 Task: Change the midpoint to percent.
Action: Mouse moved to (183, 134)
Screenshot: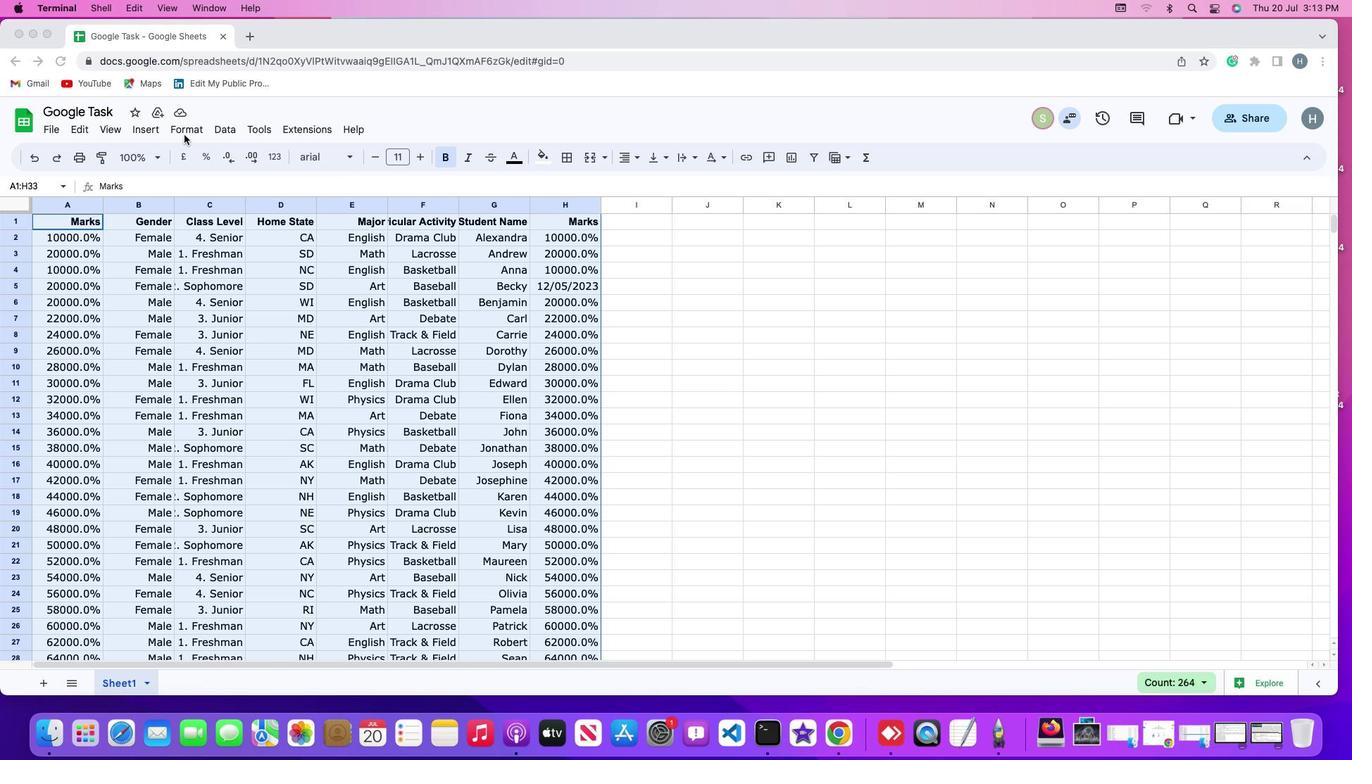 
Action: Mouse pressed left at (183, 134)
Screenshot: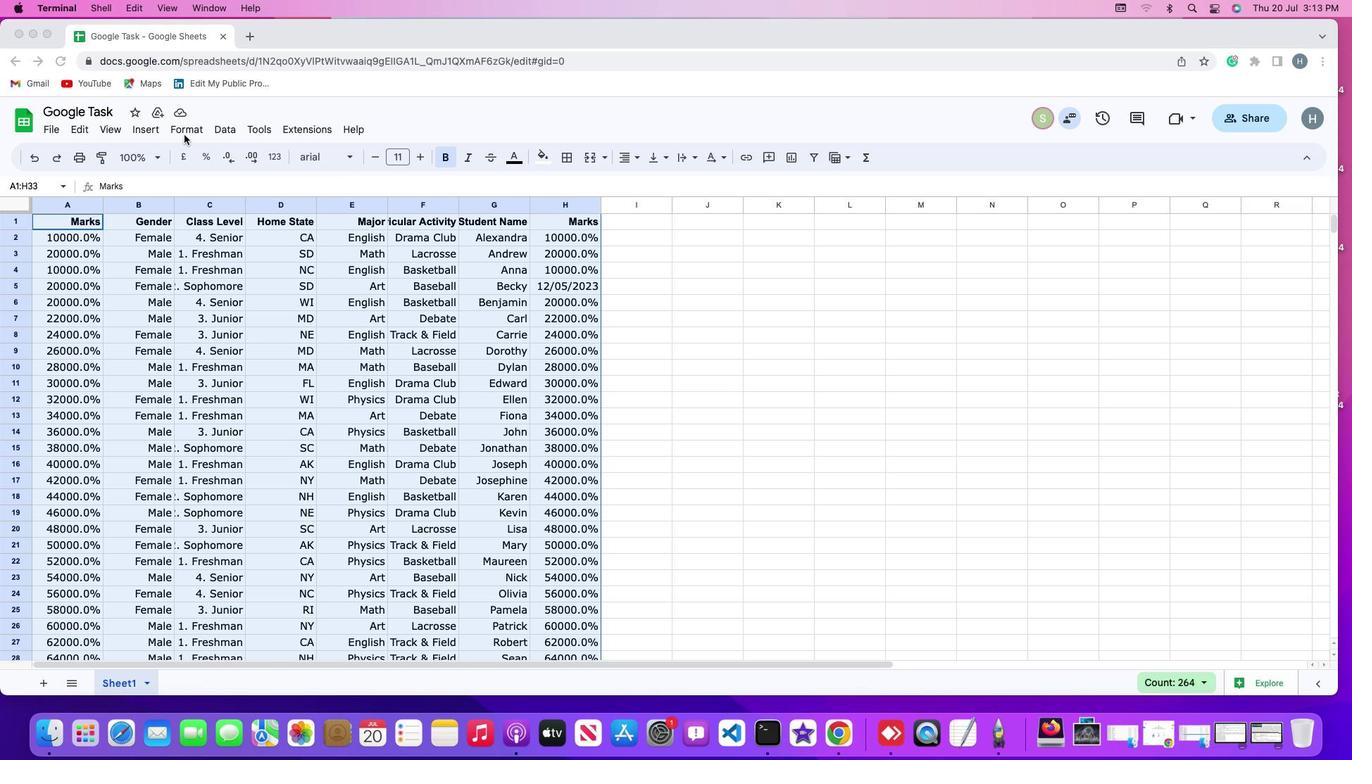 
Action: Mouse moved to (188, 125)
Screenshot: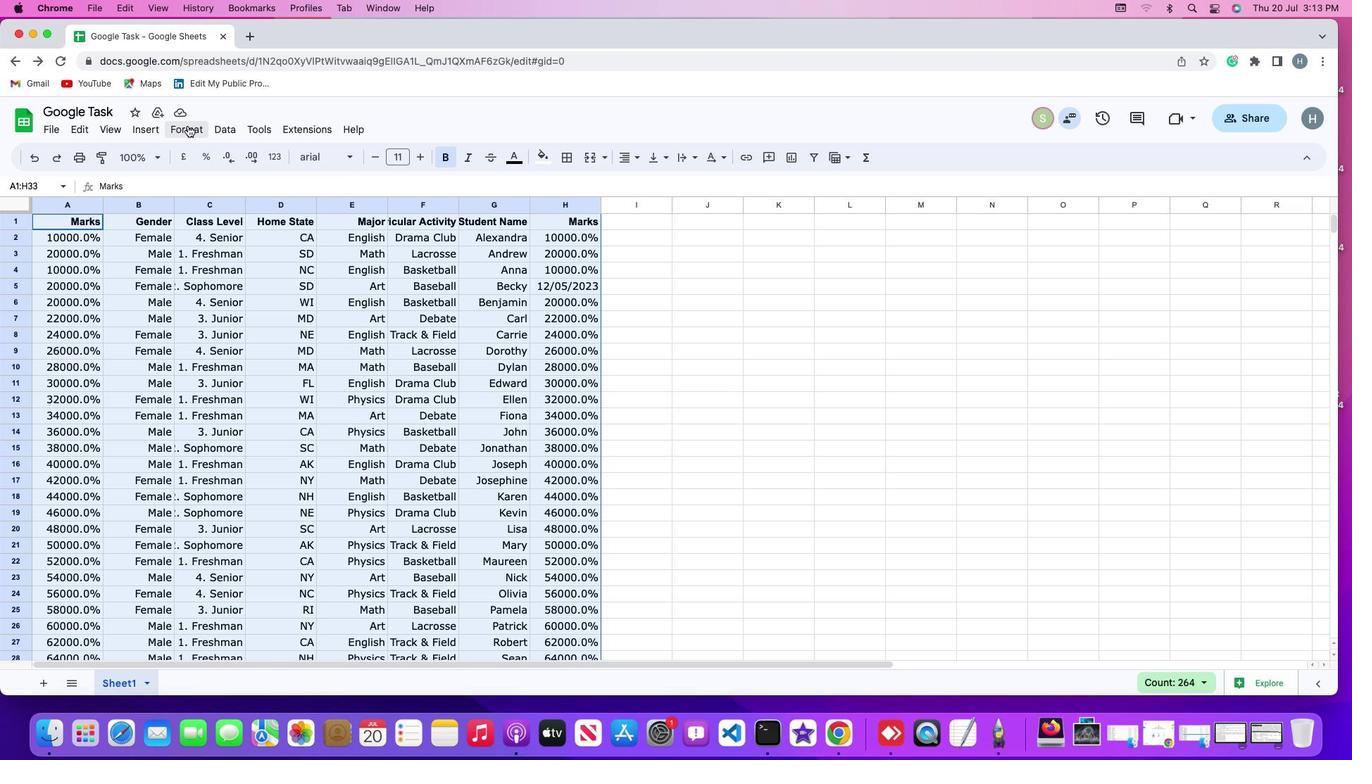 
Action: Mouse pressed left at (188, 125)
Screenshot: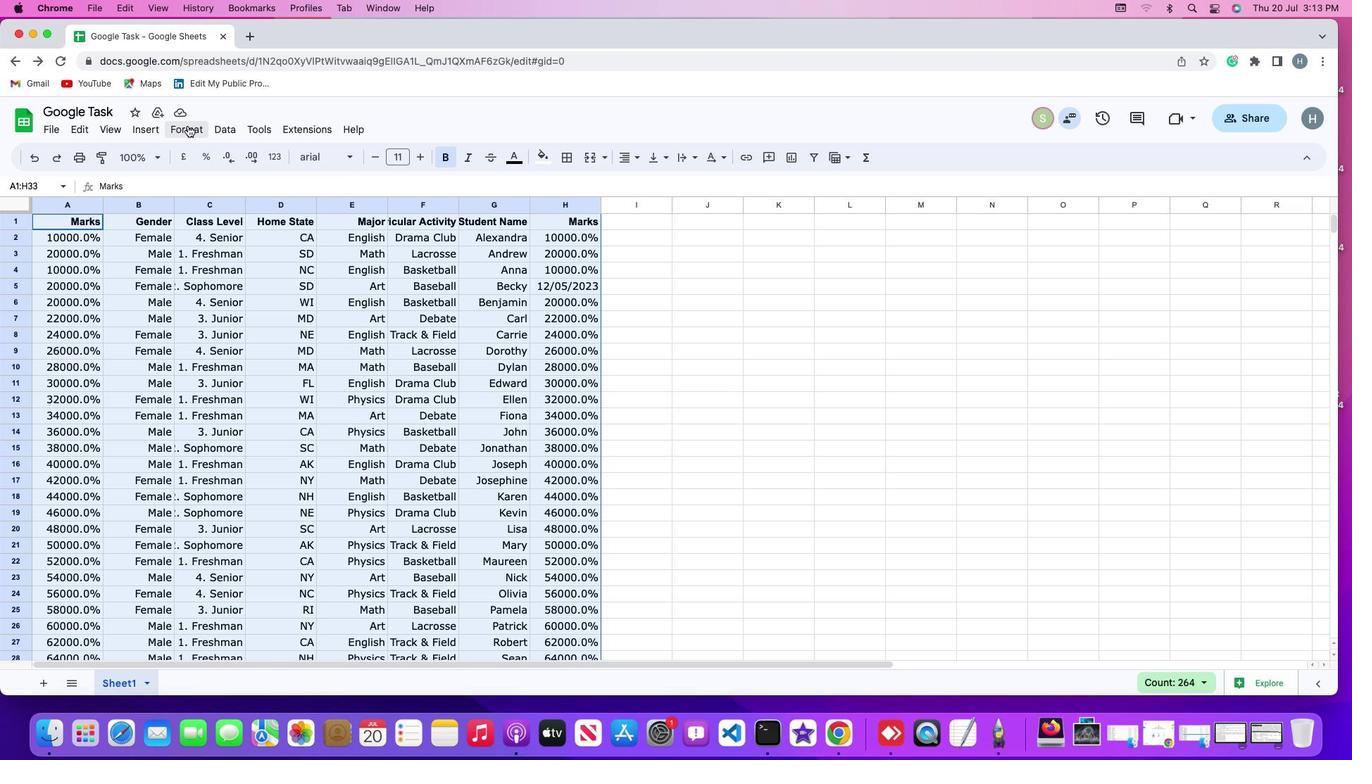 
Action: Mouse moved to (200, 372)
Screenshot: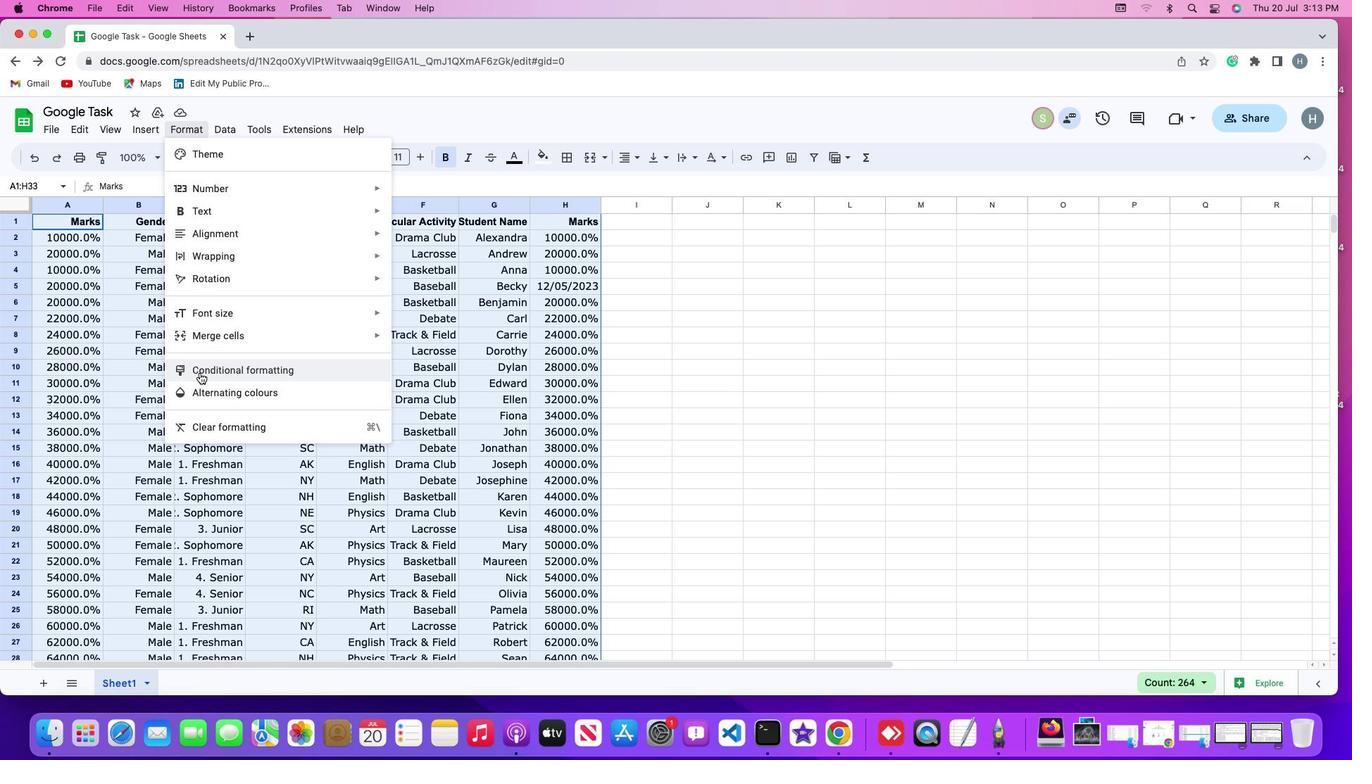 
Action: Mouse pressed left at (200, 372)
Screenshot: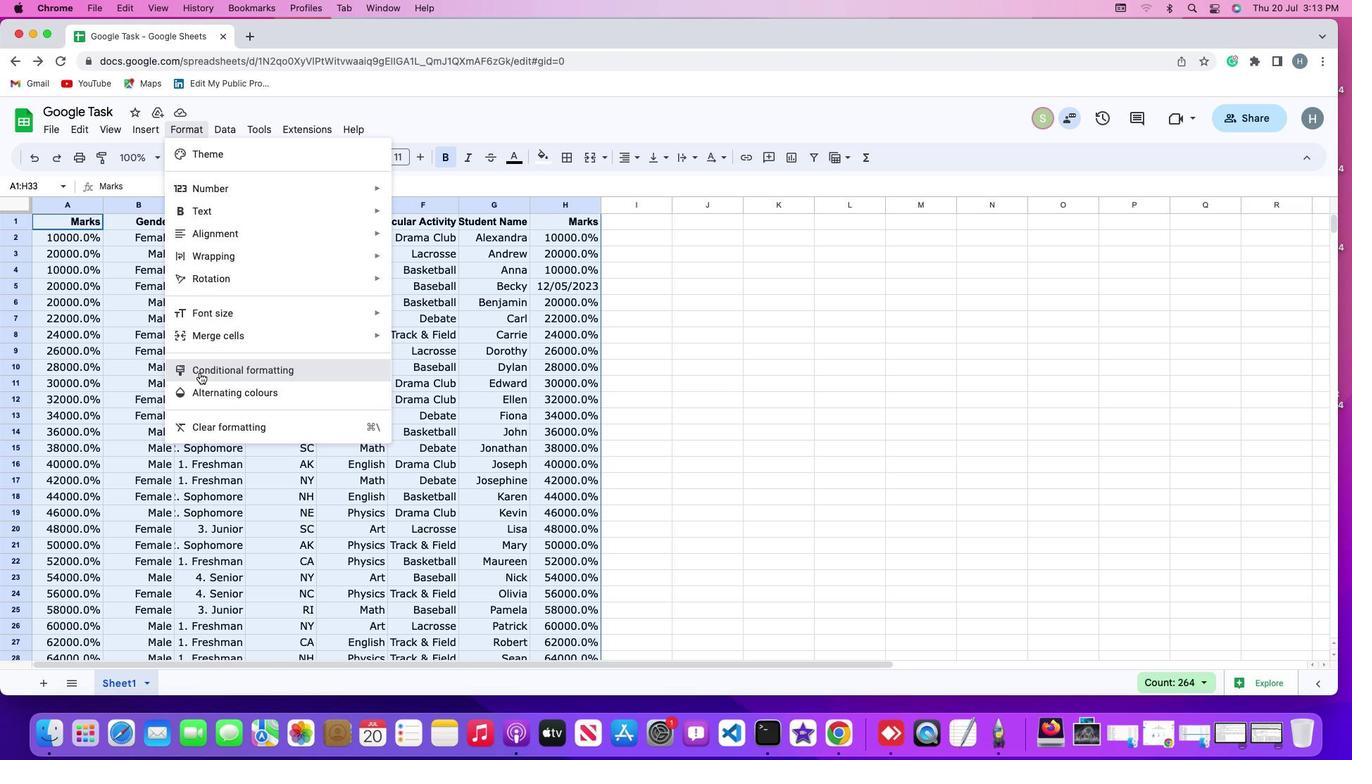 
Action: Mouse moved to (1291, 197)
Screenshot: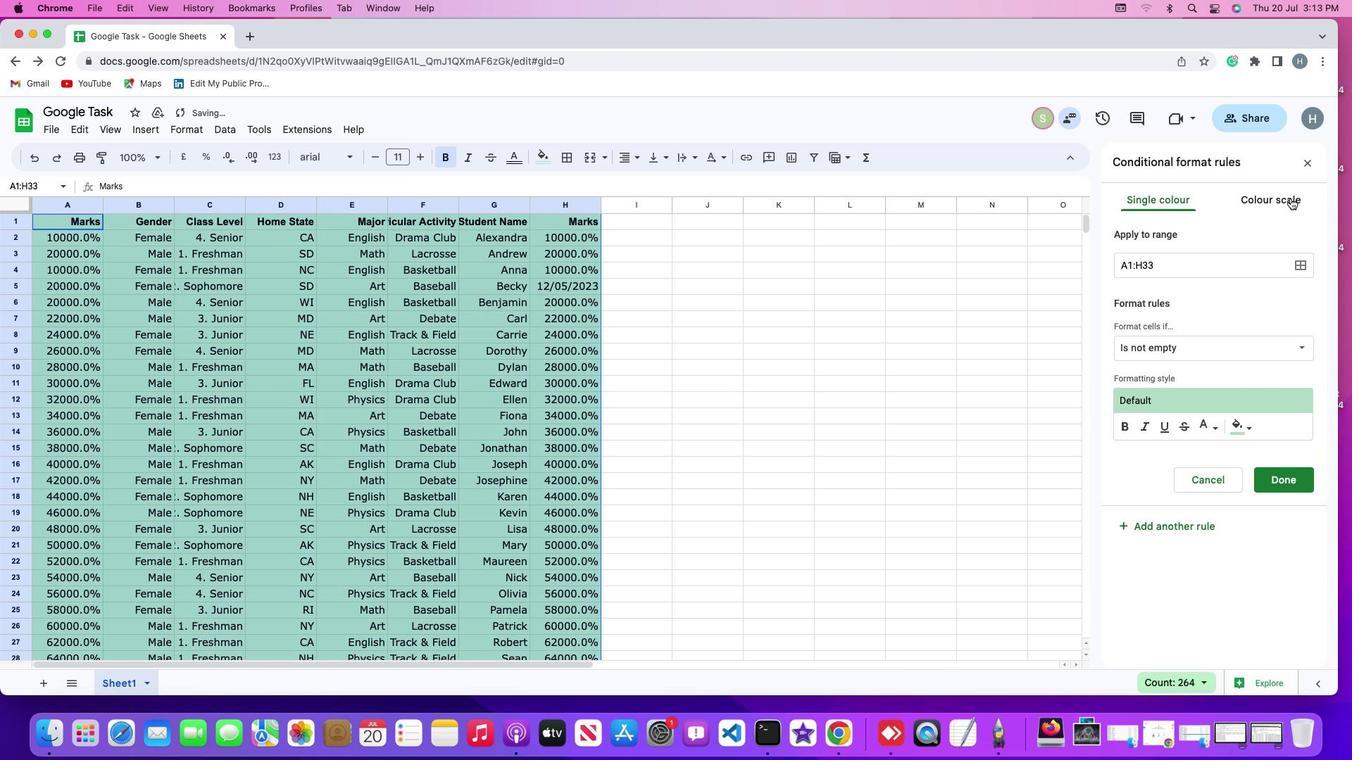 
Action: Mouse pressed left at (1291, 197)
Screenshot: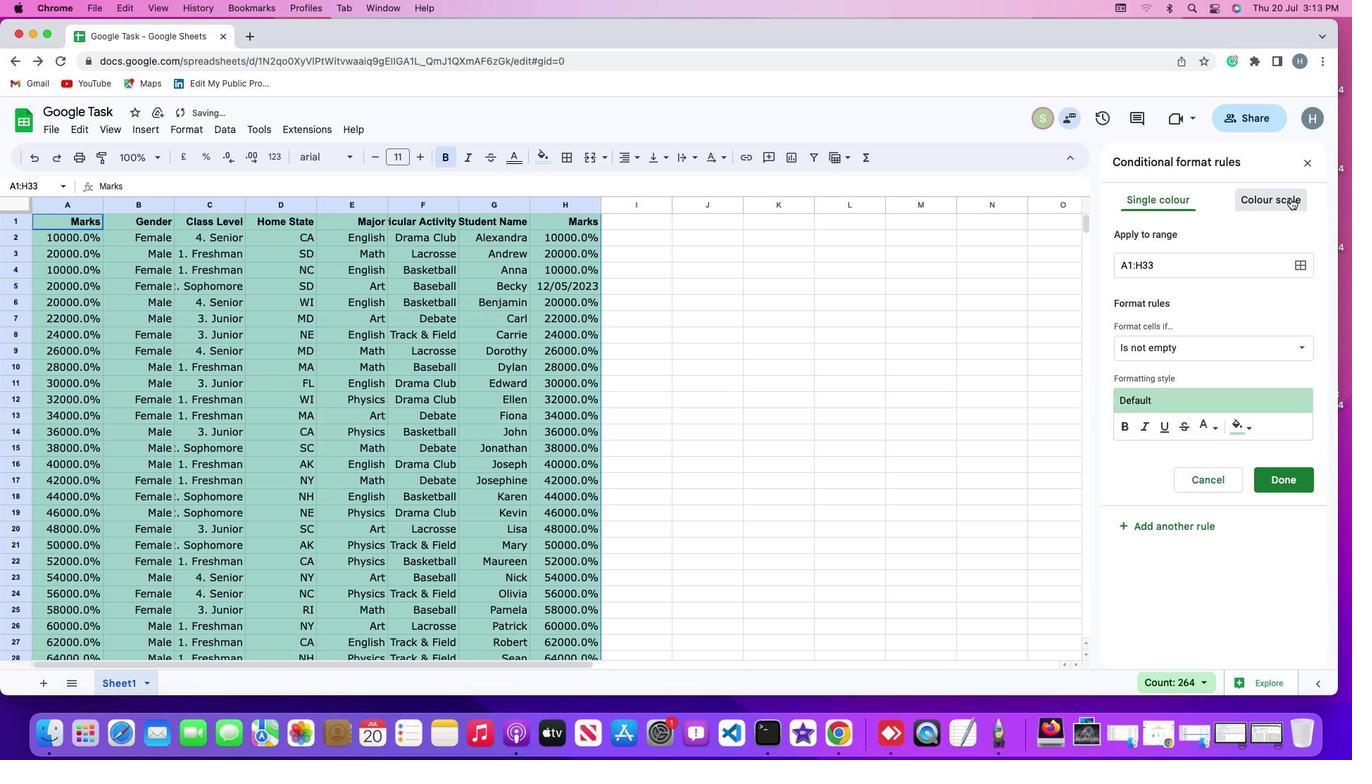 
Action: Mouse moved to (1195, 471)
Screenshot: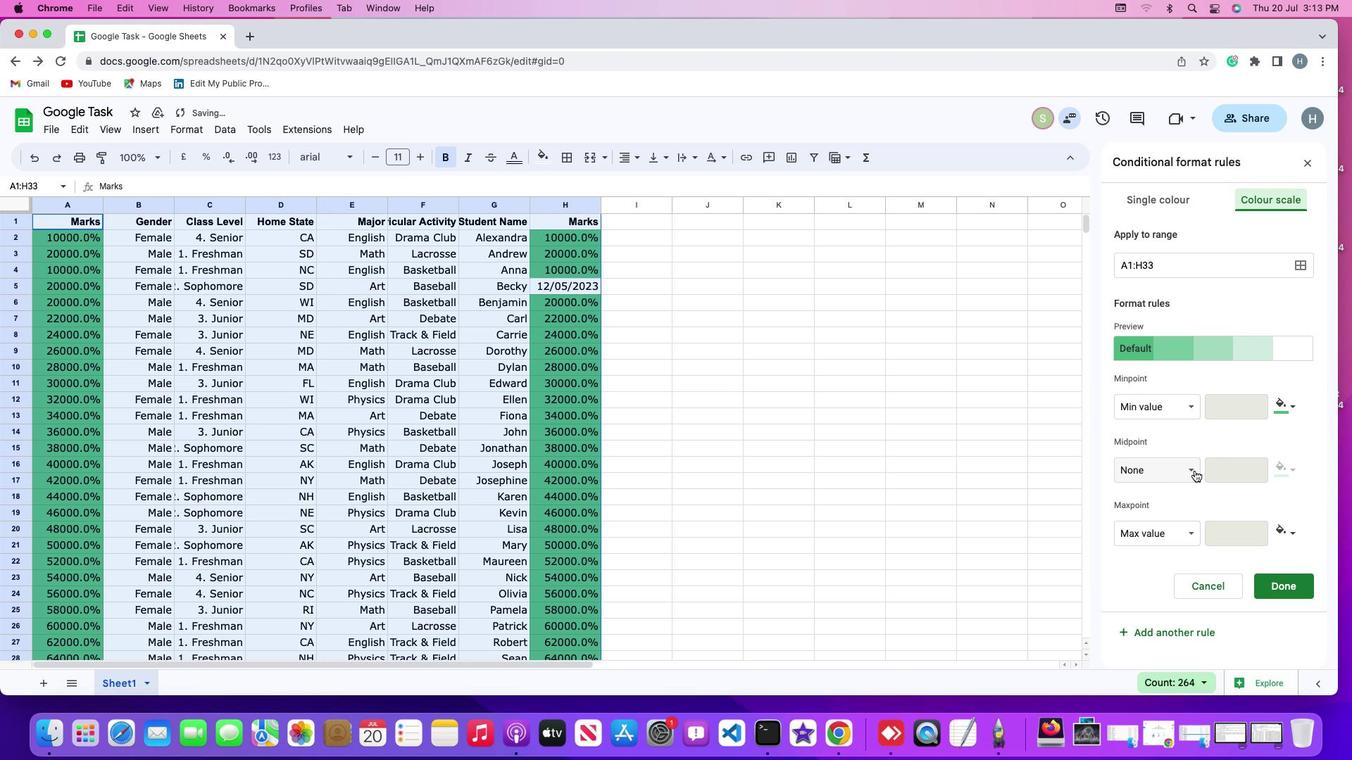 
Action: Mouse pressed left at (1195, 471)
Screenshot: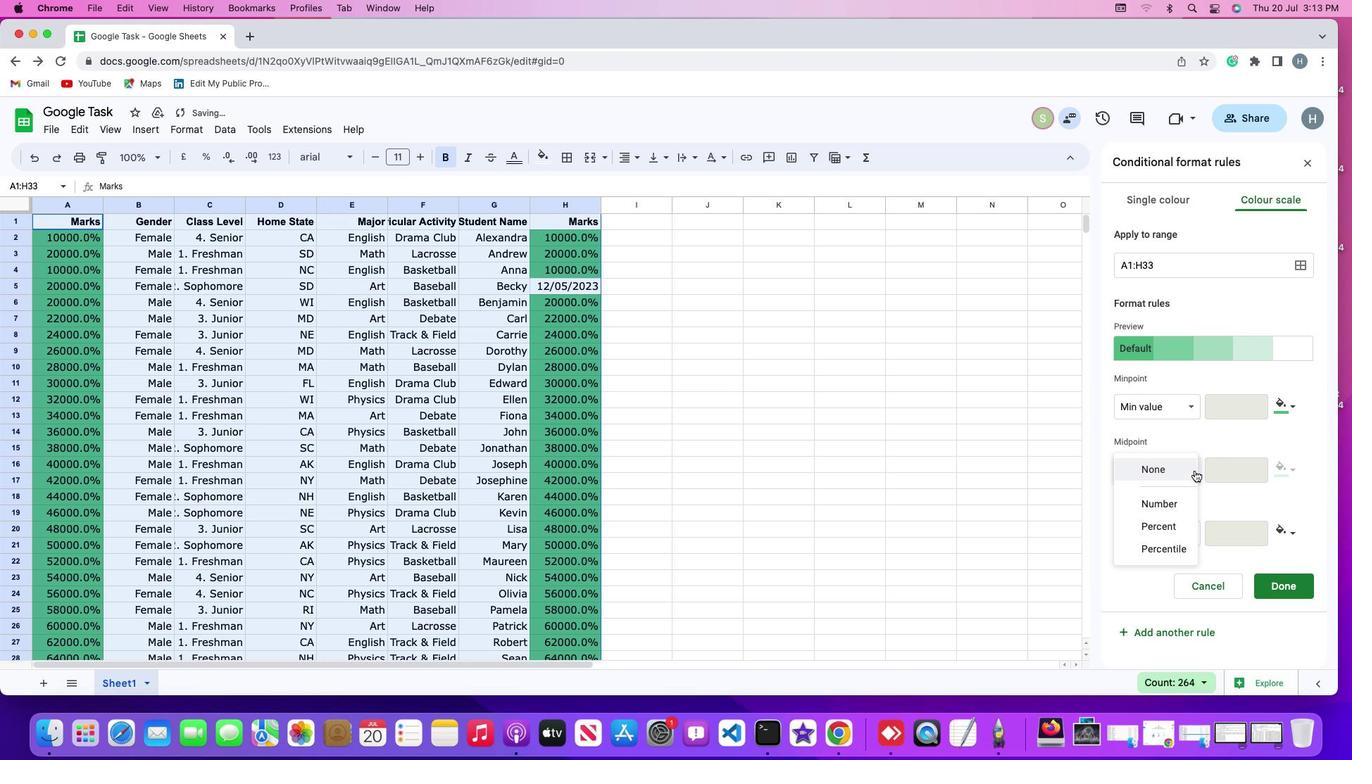 
Action: Mouse moved to (1157, 526)
Screenshot: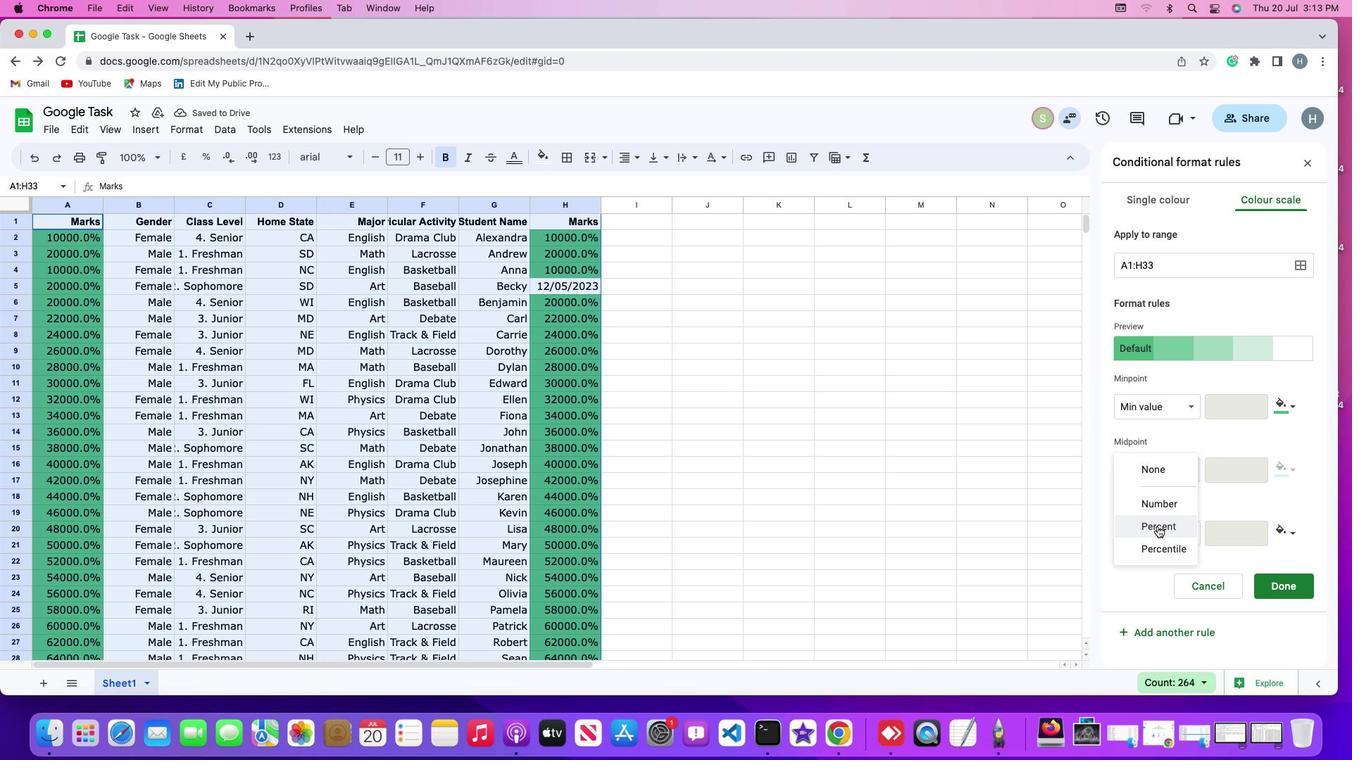 
Action: Mouse pressed left at (1157, 526)
Screenshot: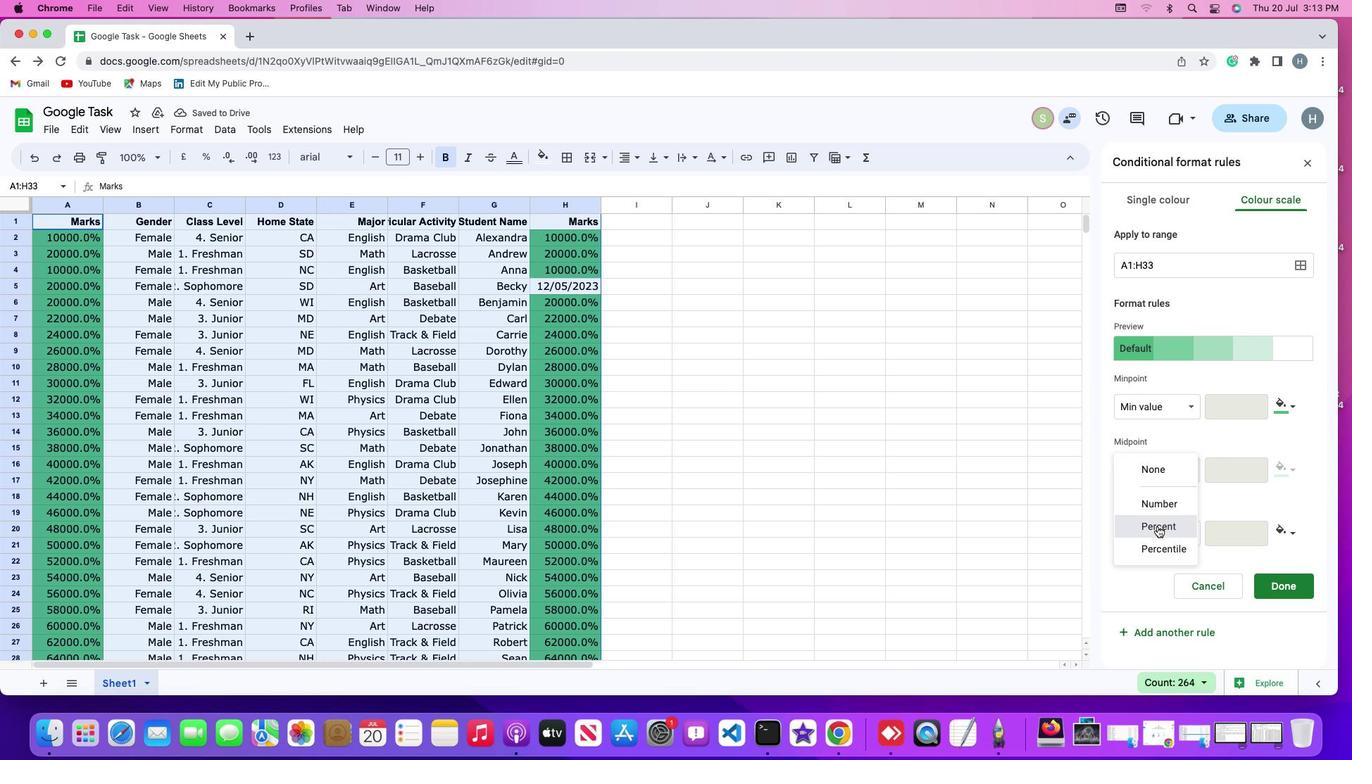 
Action: Mouse moved to (1150, 526)
Screenshot: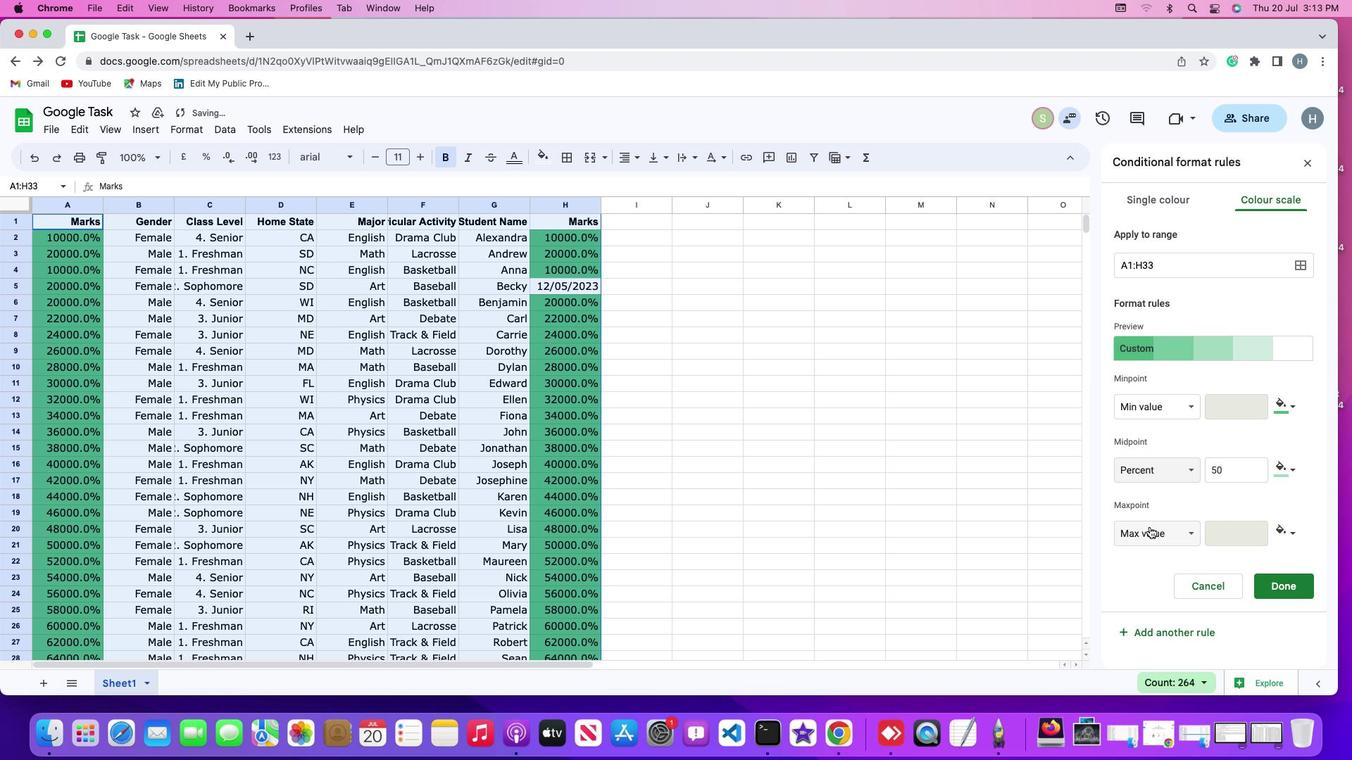 
